 Task: Add Solaray Mens Formula Probiotic to the cart.
Action: Mouse moved to (264, 123)
Screenshot: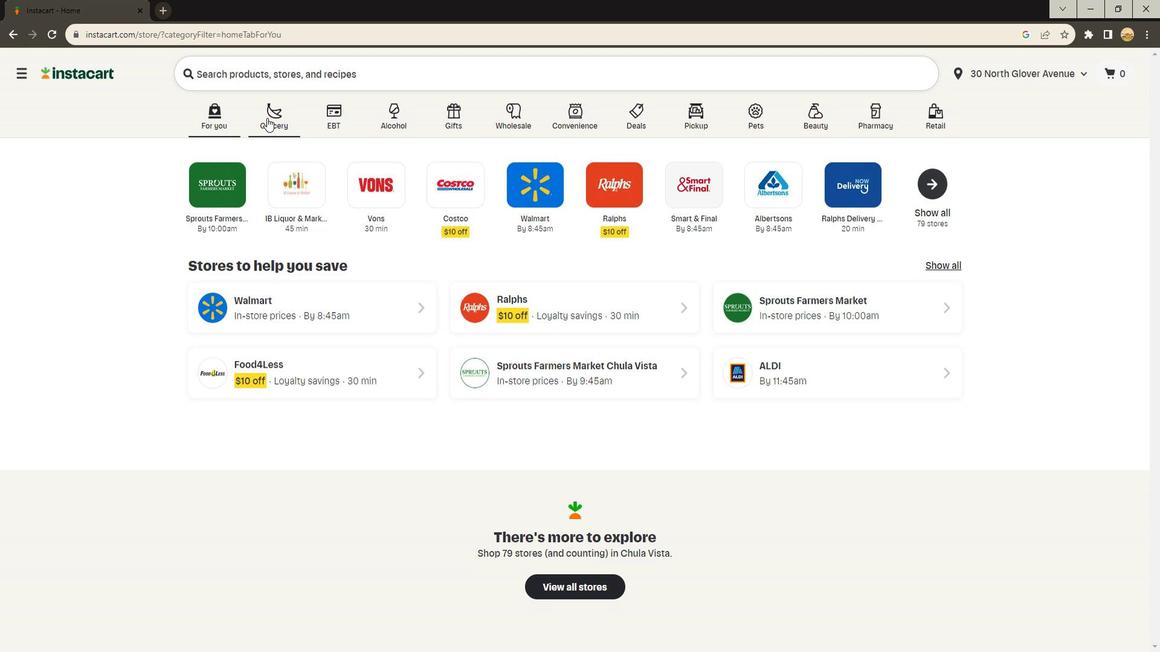 
Action: Mouse pressed left at (264, 123)
Screenshot: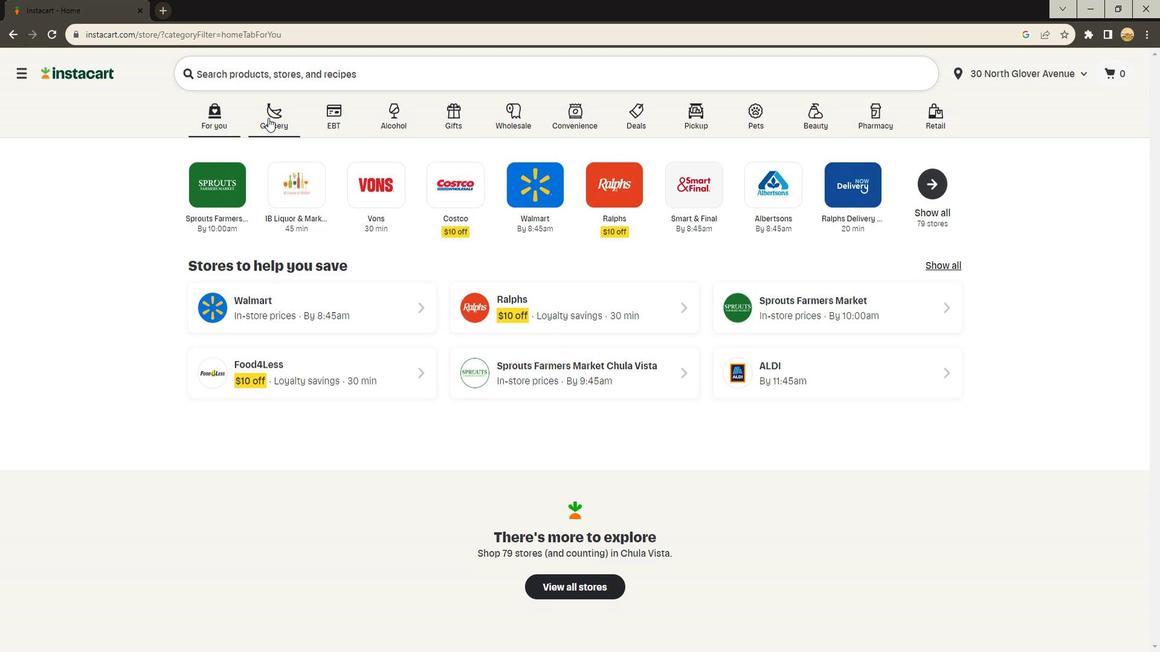
Action: Mouse moved to (288, 335)
Screenshot: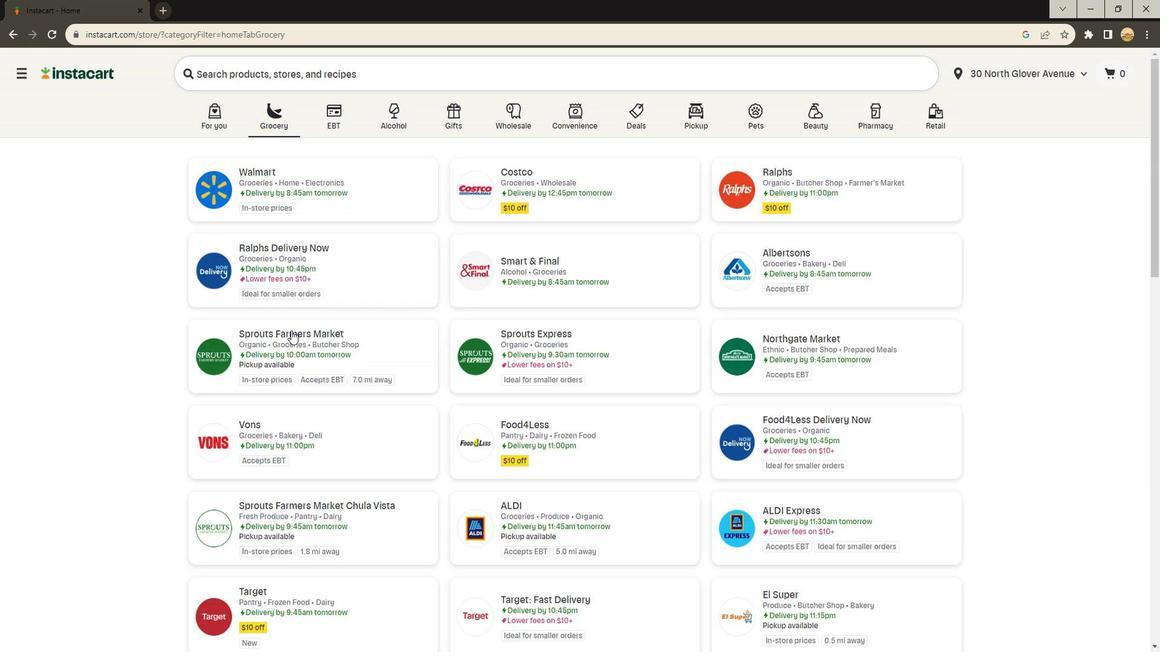 
Action: Mouse pressed left at (288, 335)
Screenshot: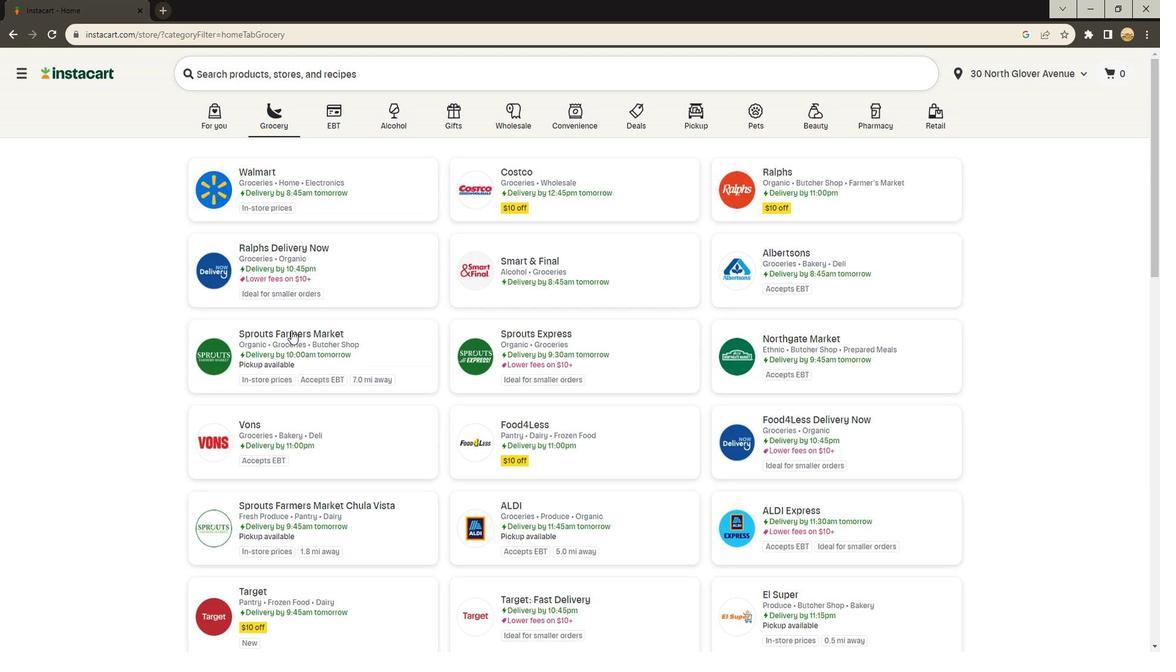 
Action: Mouse moved to (113, 352)
Screenshot: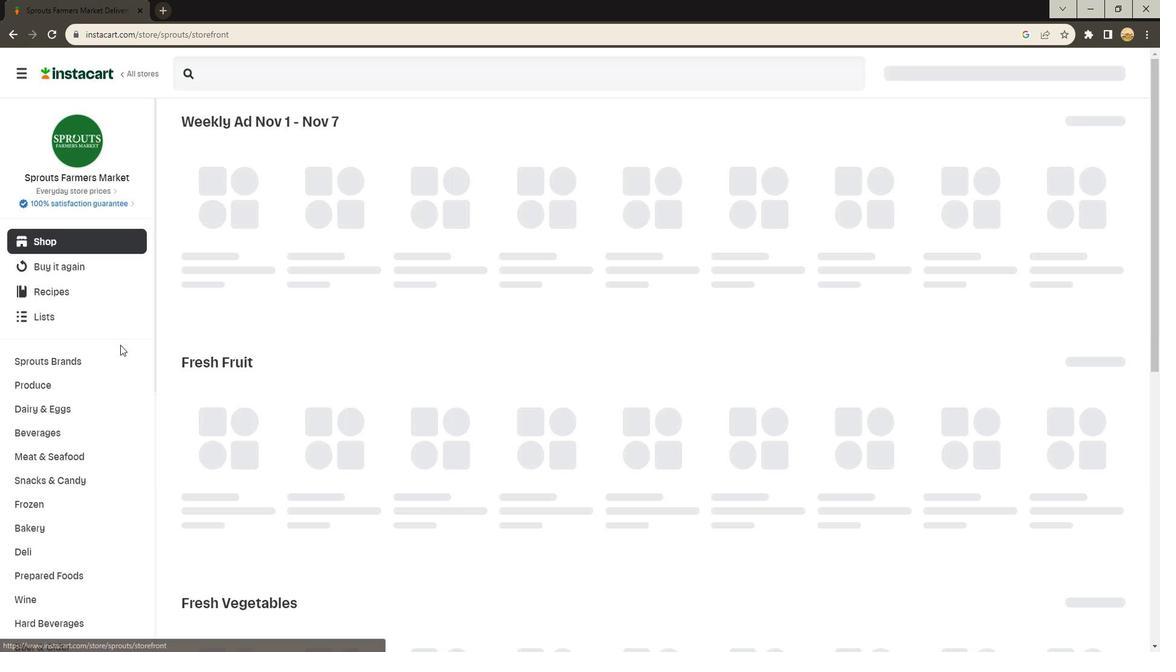 
Action: Mouse scrolled (113, 351) with delta (0, 0)
Screenshot: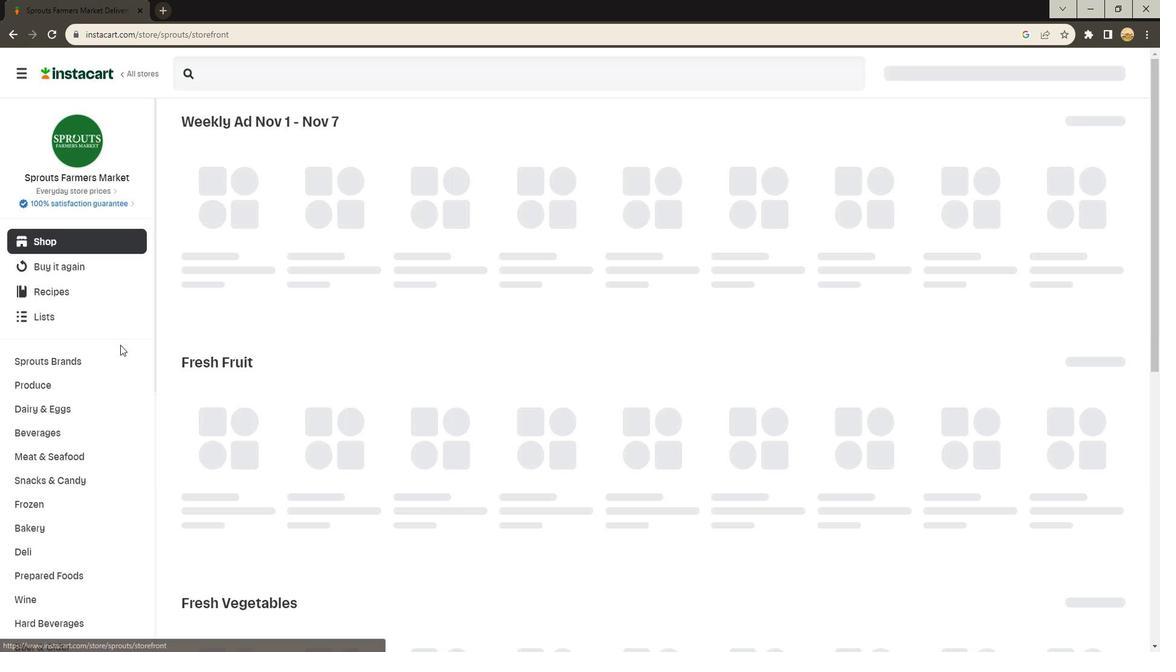 
Action: Mouse moved to (109, 357)
Screenshot: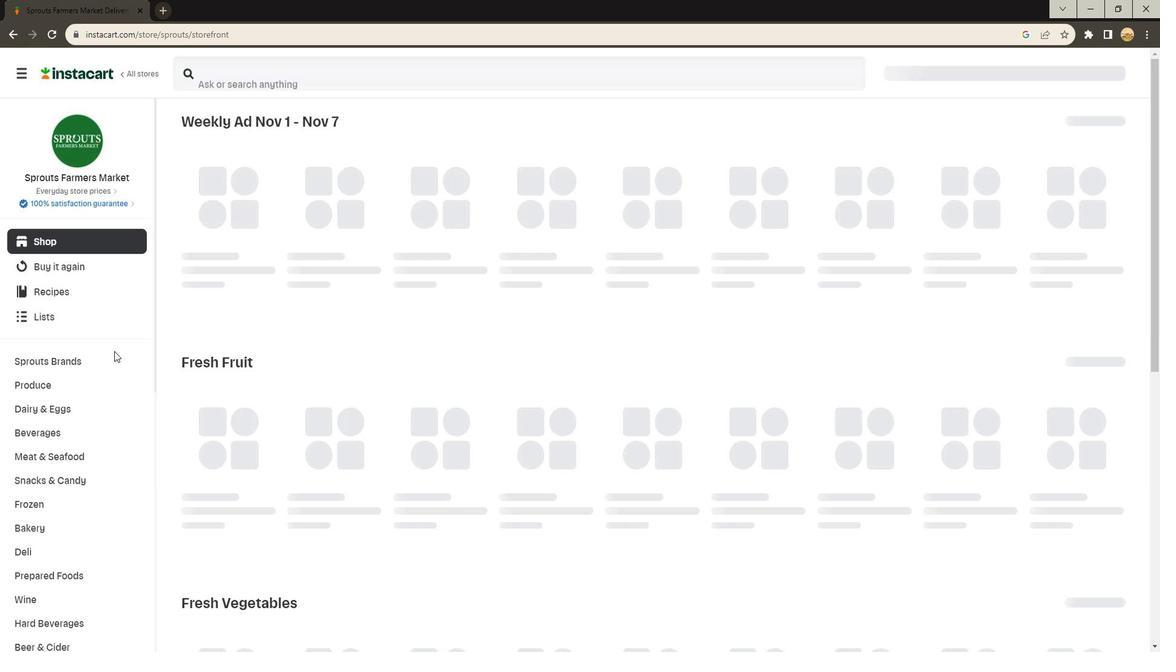 
Action: Mouse scrolled (109, 356) with delta (0, 0)
Screenshot: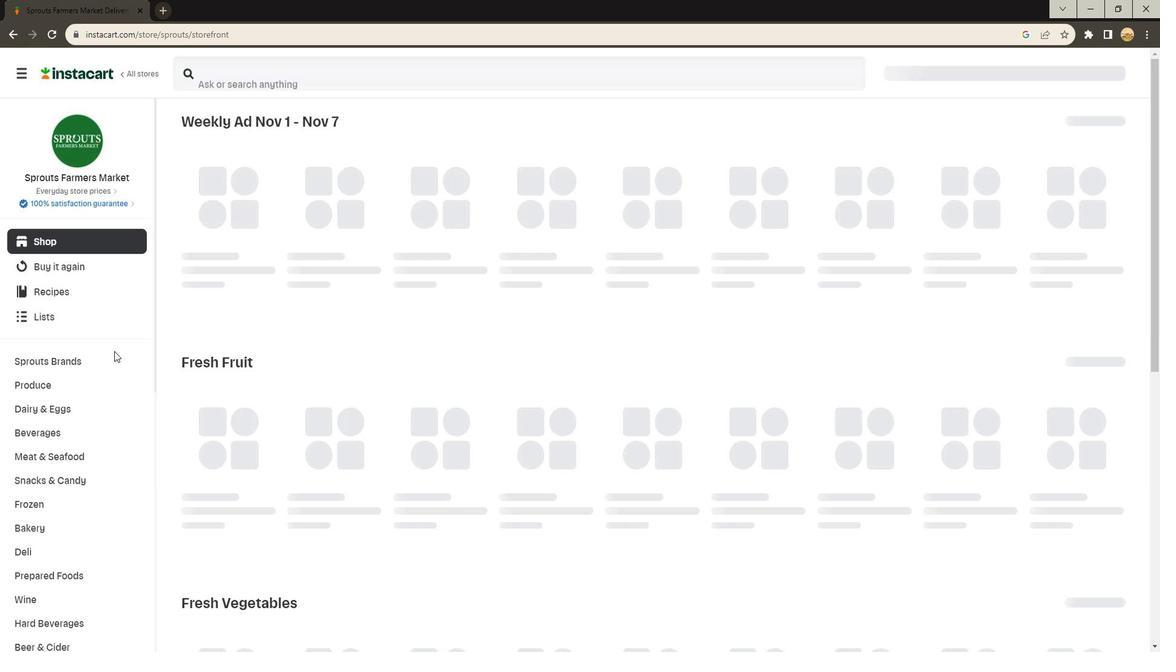 
Action: Mouse moved to (105, 362)
Screenshot: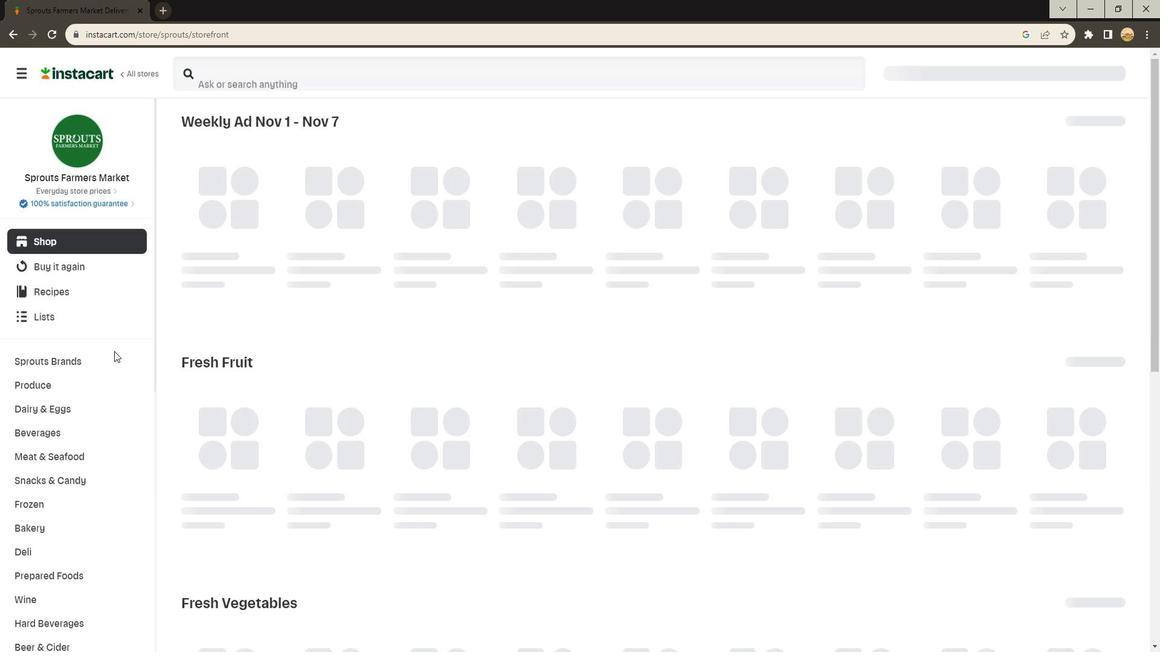 
Action: Mouse scrolled (105, 361) with delta (0, 0)
Screenshot: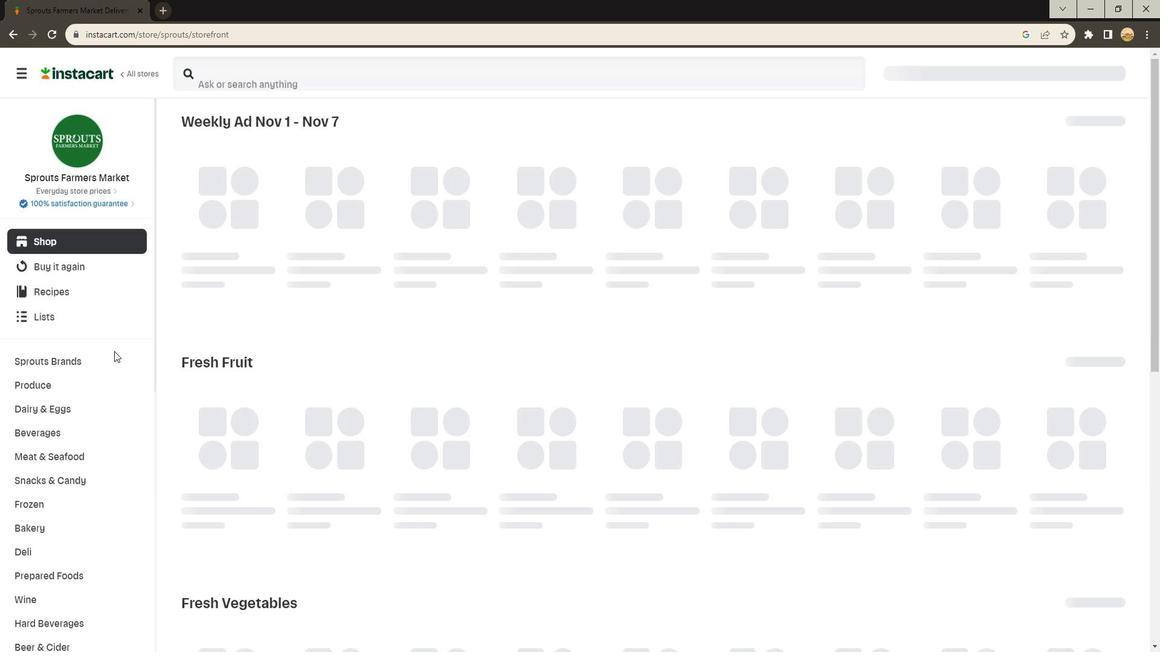 
Action: Mouse moved to (102, 365)
Screenshot: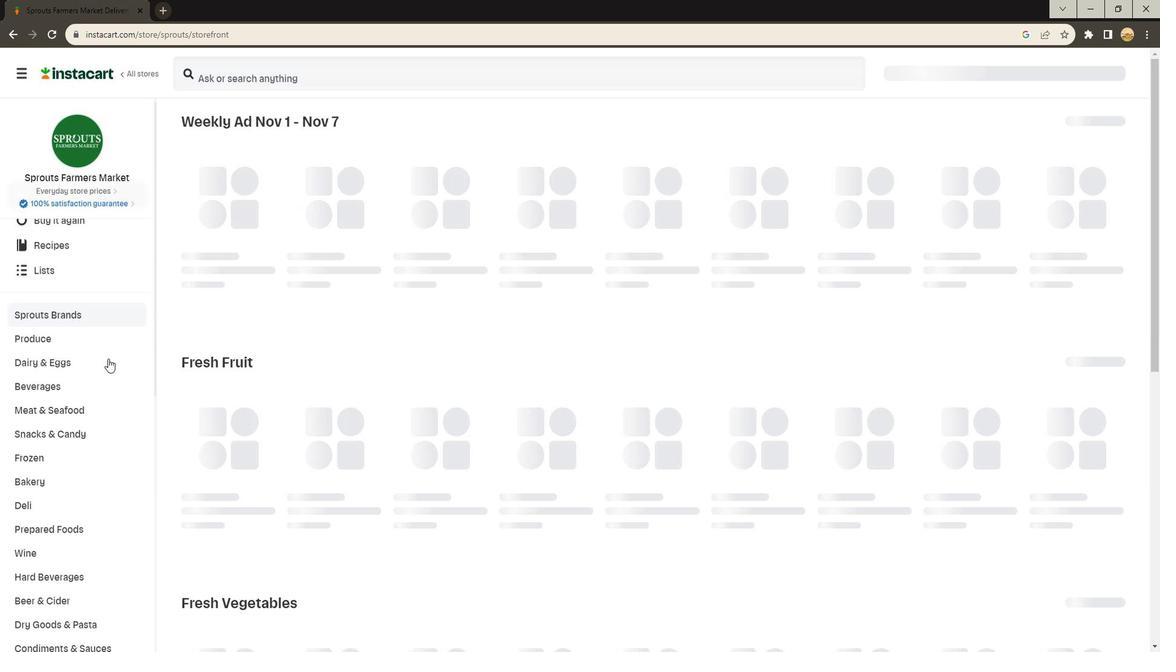 
Action: Mouse scrolled (102, 364) with delta (0, 0)
Screenshot: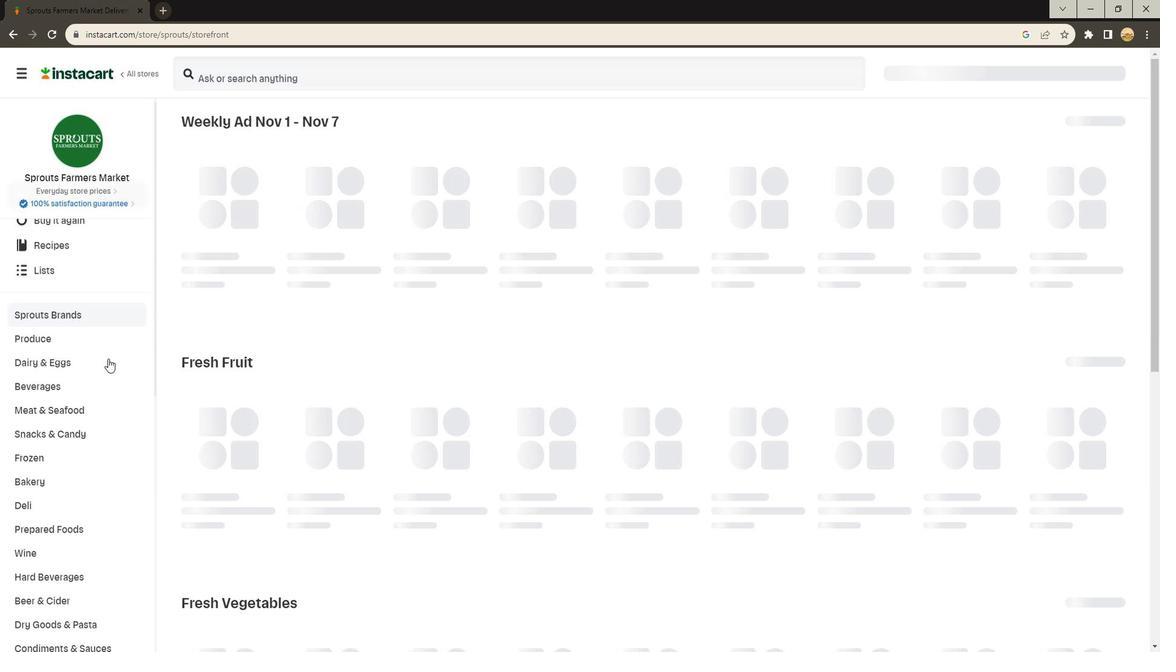 
Action: Mouse moved to (99, 368)
Screenshot: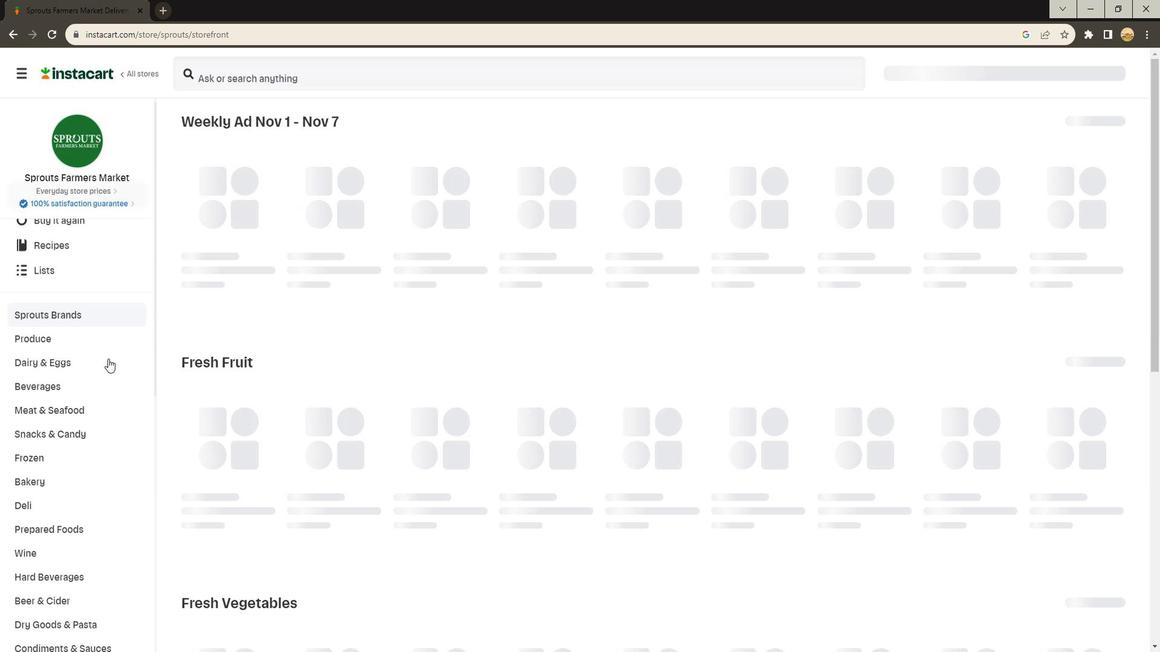 
Action: Mouse scrolled (99, 367) with delta (0, 0)
Screenshot: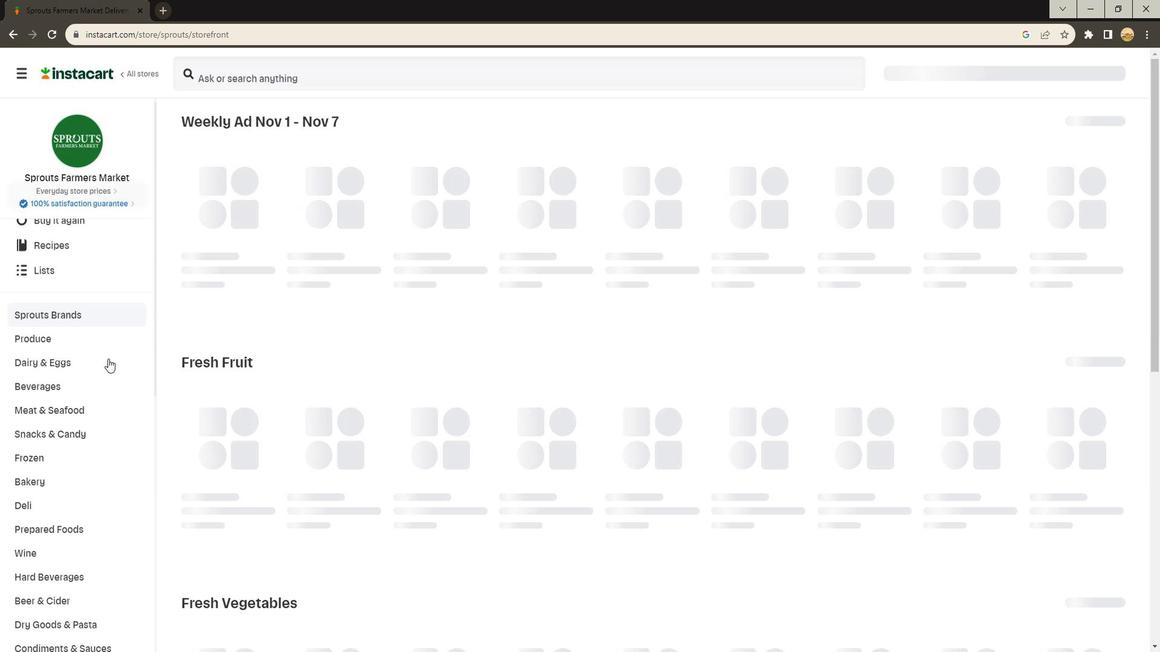 
Action: Mouse moved to (98, 369)
Screenshot: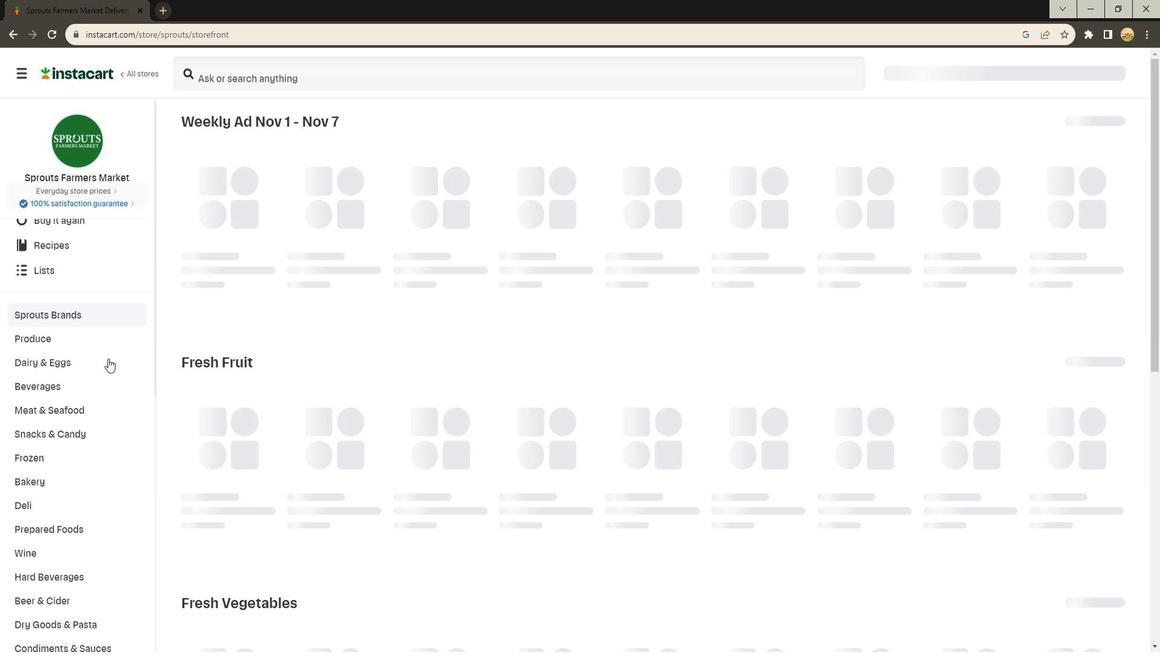 
Action: Mouse scrolled (98, 368) with delta (0, 0)
Screenshot: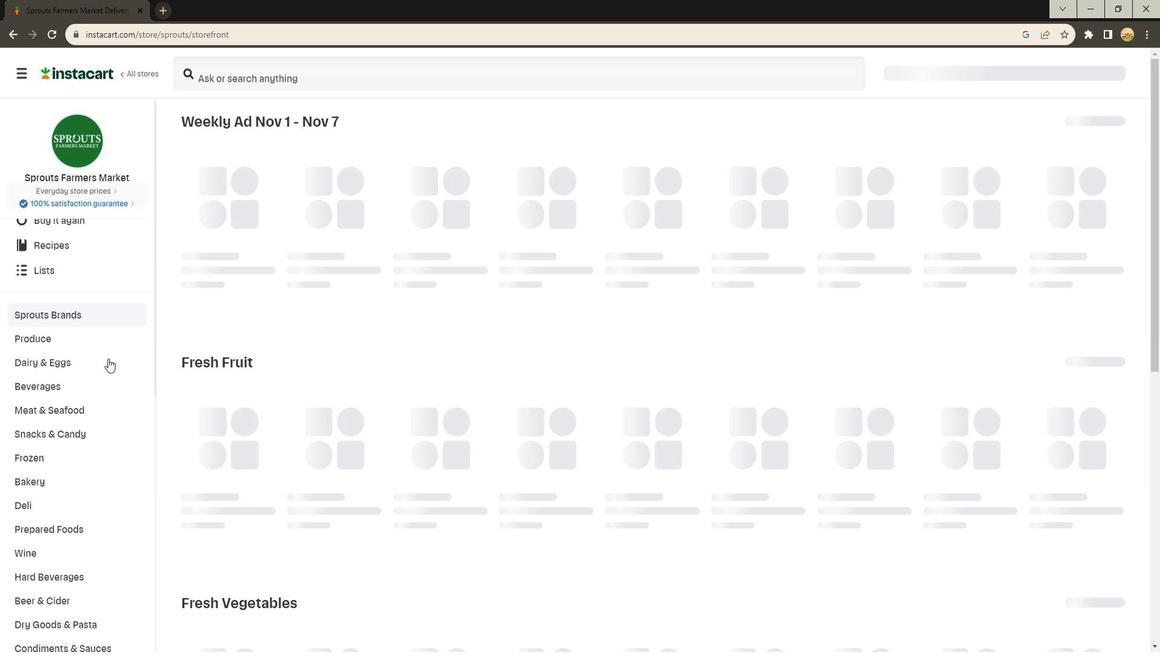 
Action: Mouse moved to (97, 370)
Screenshot: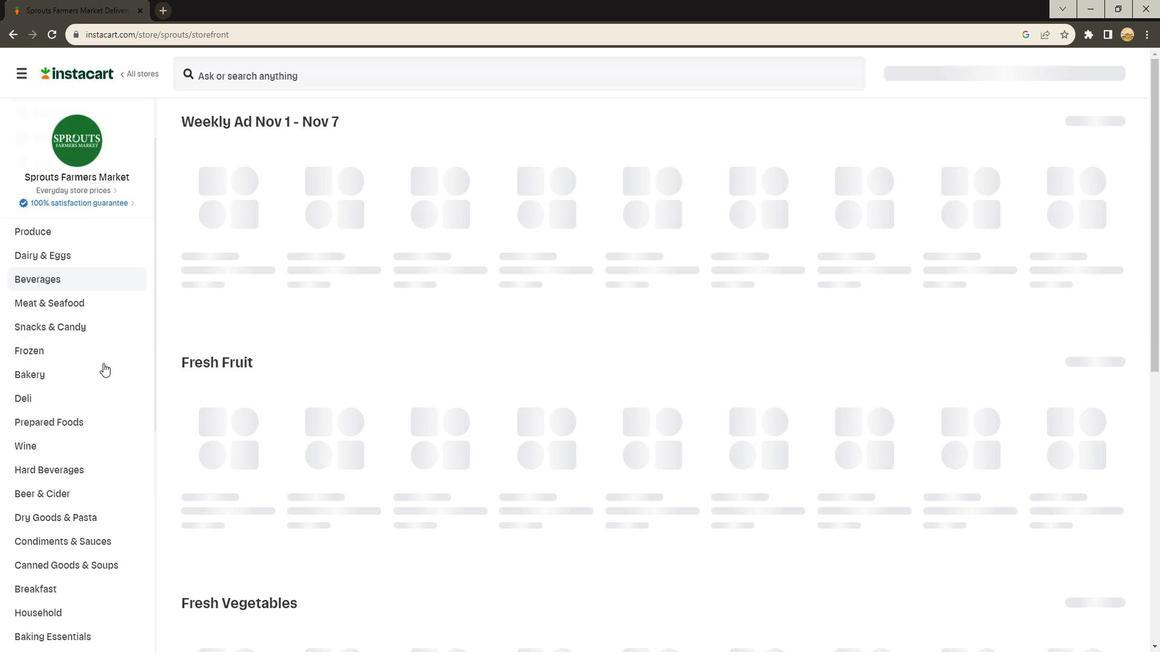 
Action: Mouse scrolled (97, 369) with delta (0, 0)
Screenshot: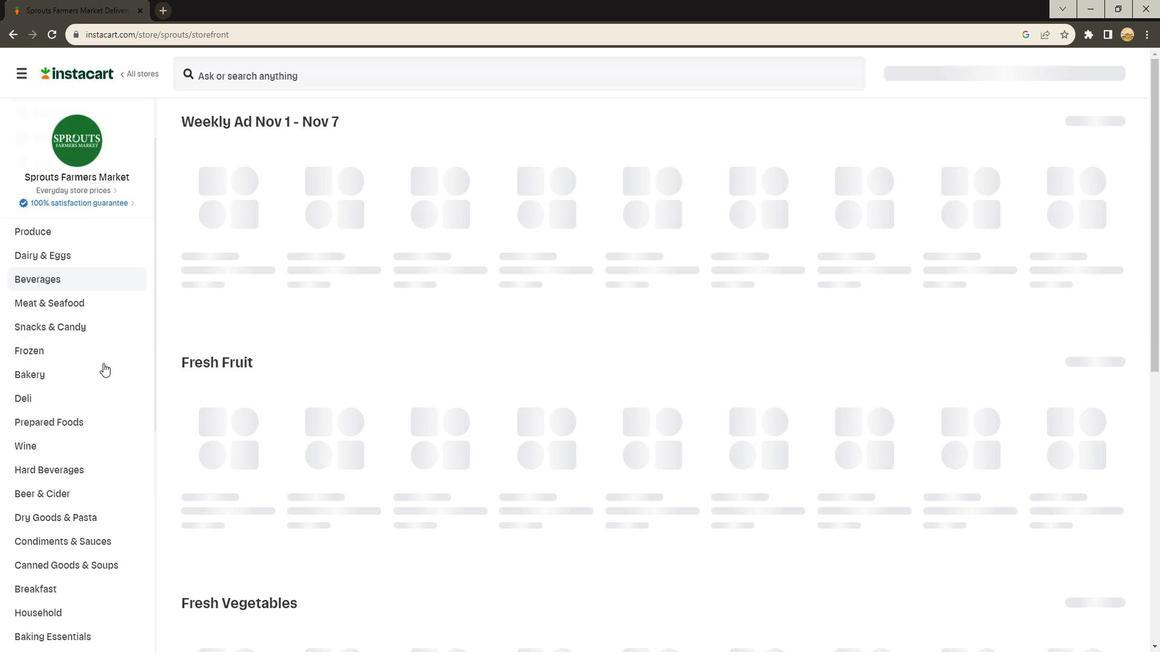 
Action: Mouse moved to (56, 412)
Screenshot: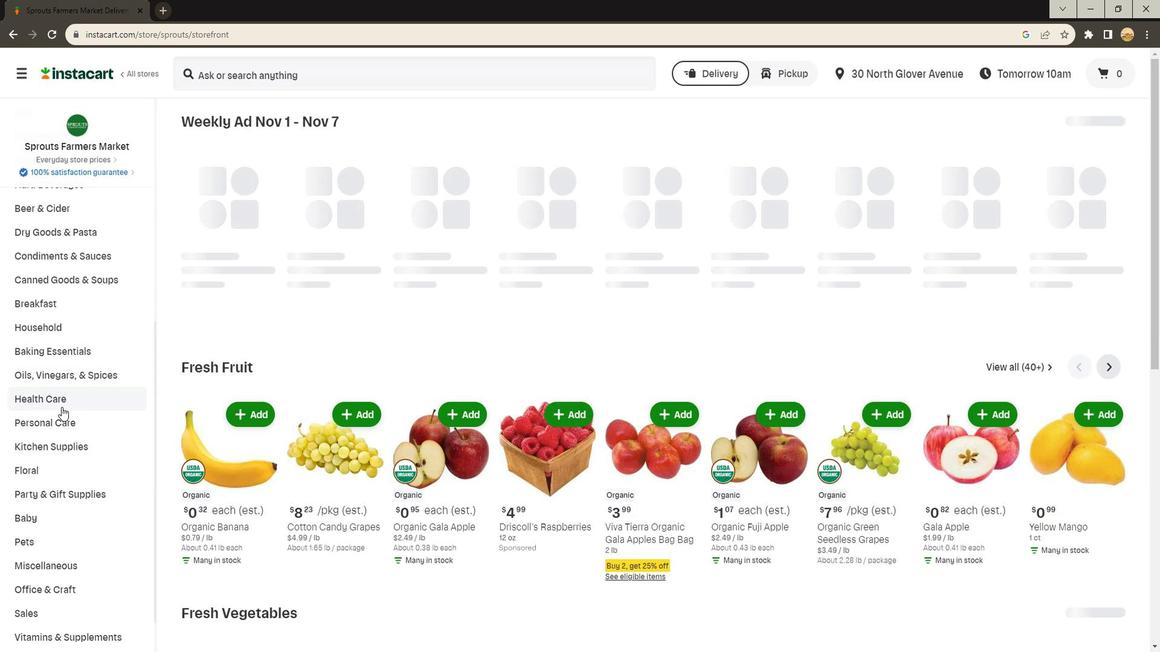 
Action: Mouse pressed left at (56, 412)
Screenshot: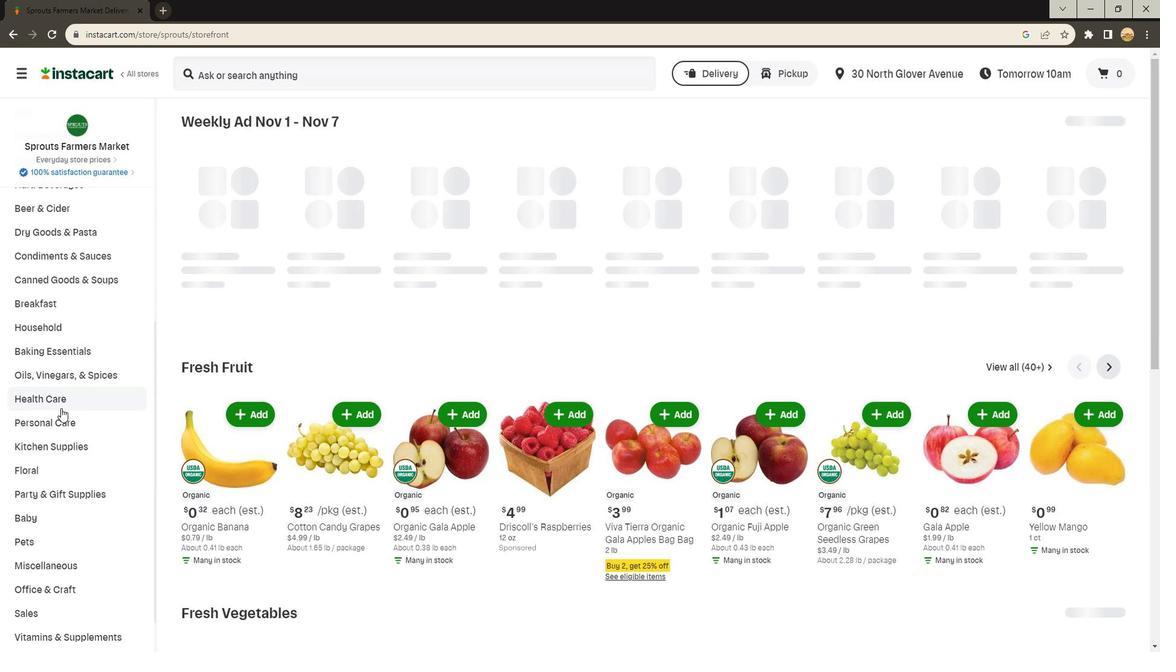
Action: Mouse moved to (547, 164)
Screenshot: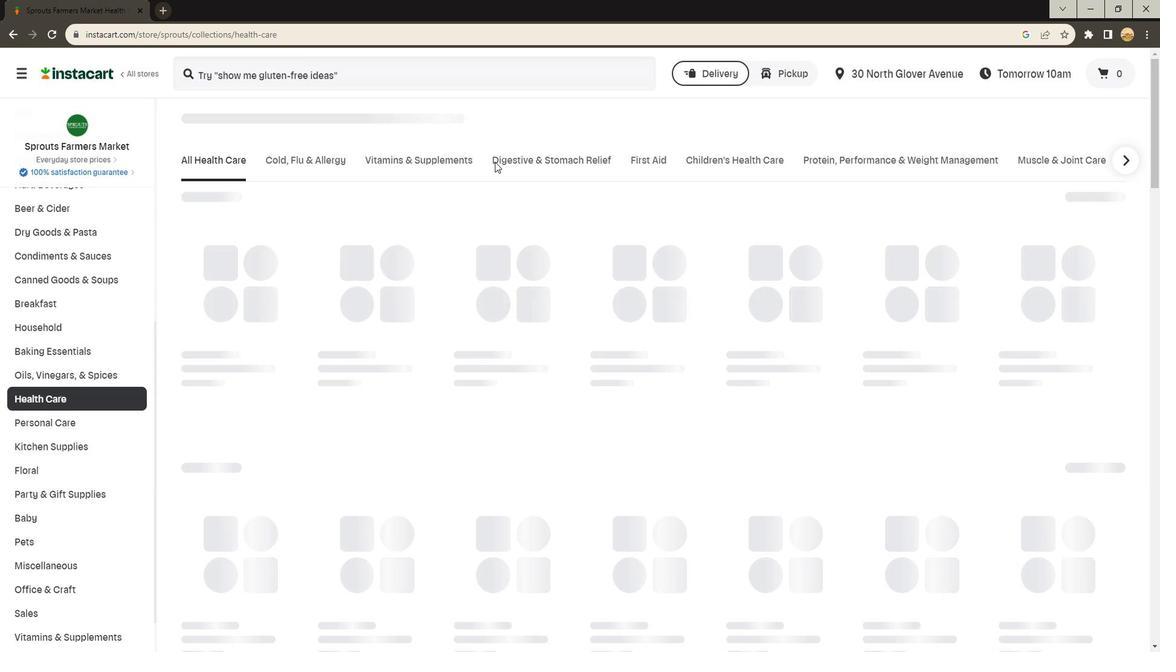 
Action: Mouse pressed left at (547, 164)
Screenshot: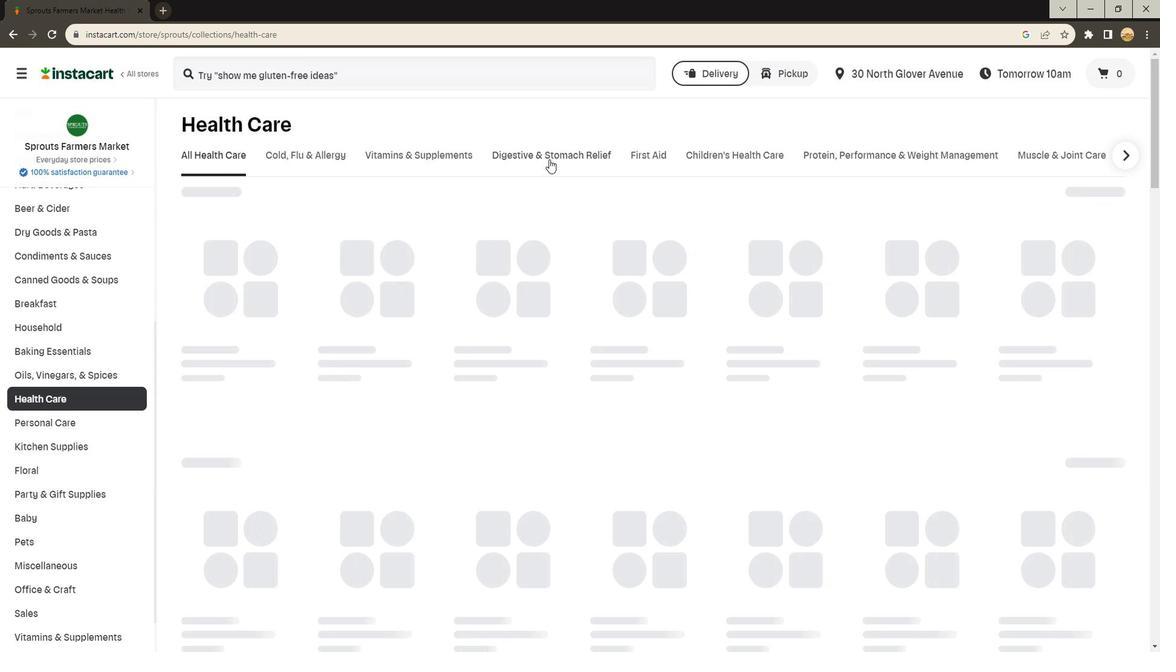 
Action: Mouse moved to (444, 217)
Screenshot: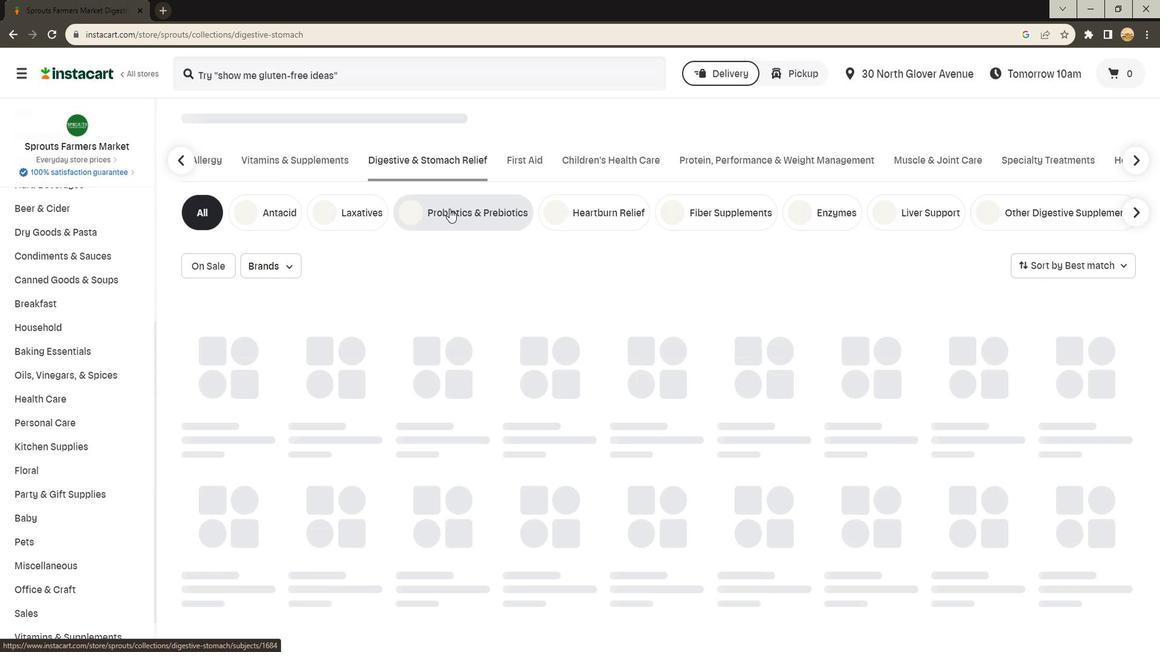 
Action: Mouse pressed left at (444, 217)
Screenshot: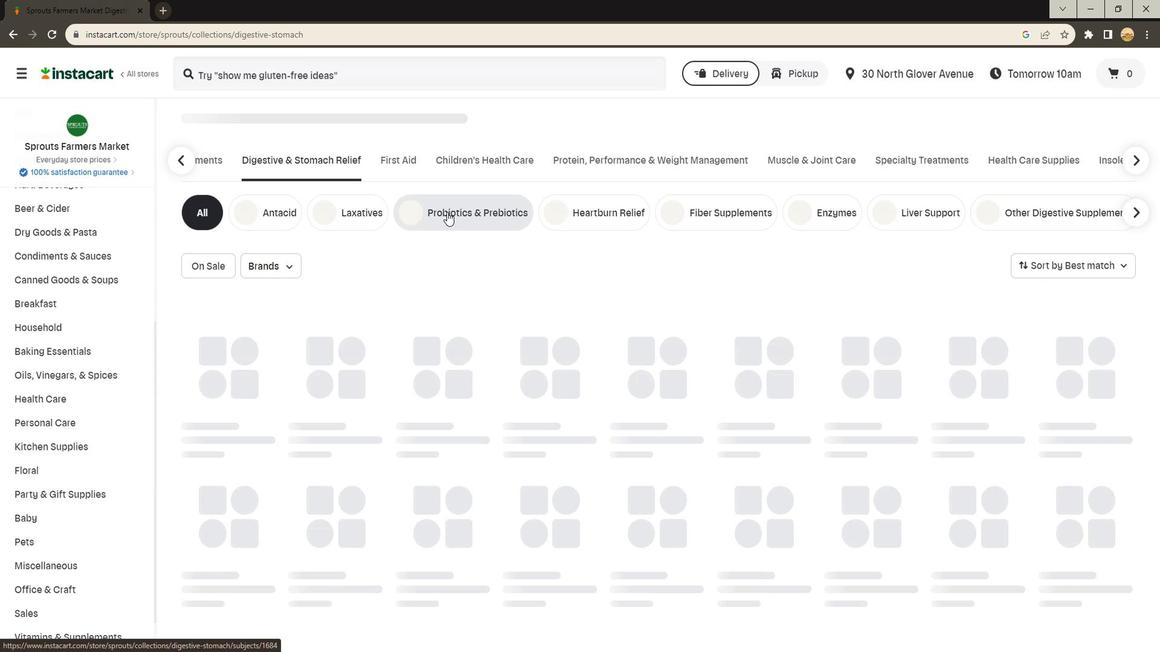 
Action: Mouse moved to (408, 82)
Screenshot: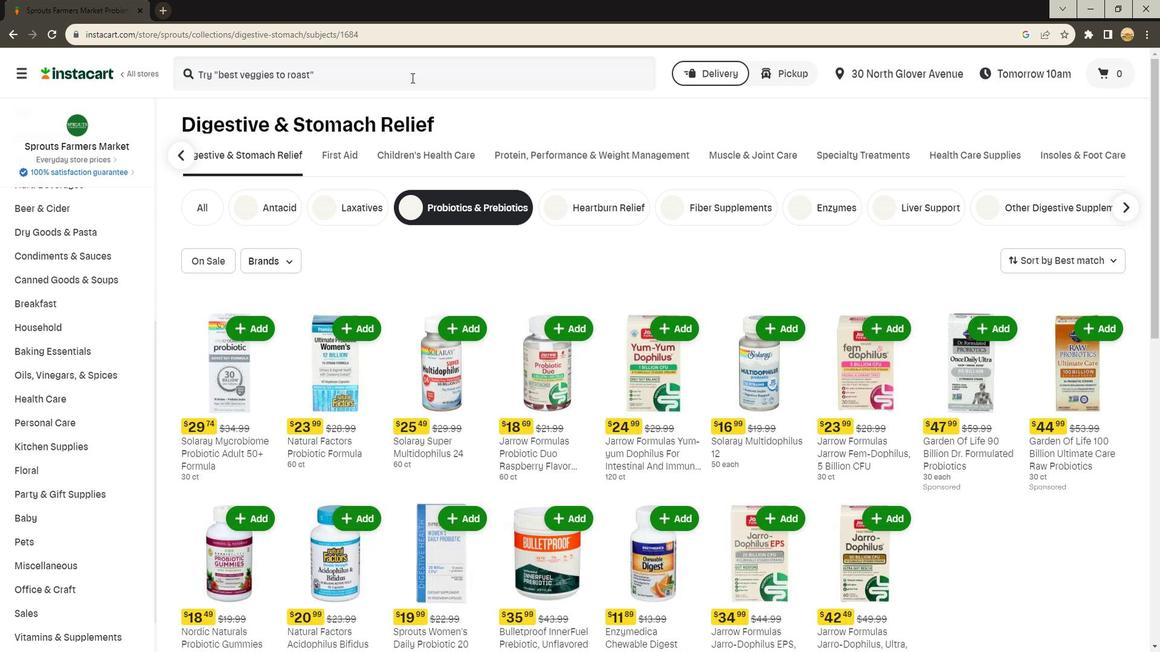 
Action: Mouse pressed left at (408, 82)
Screenshot: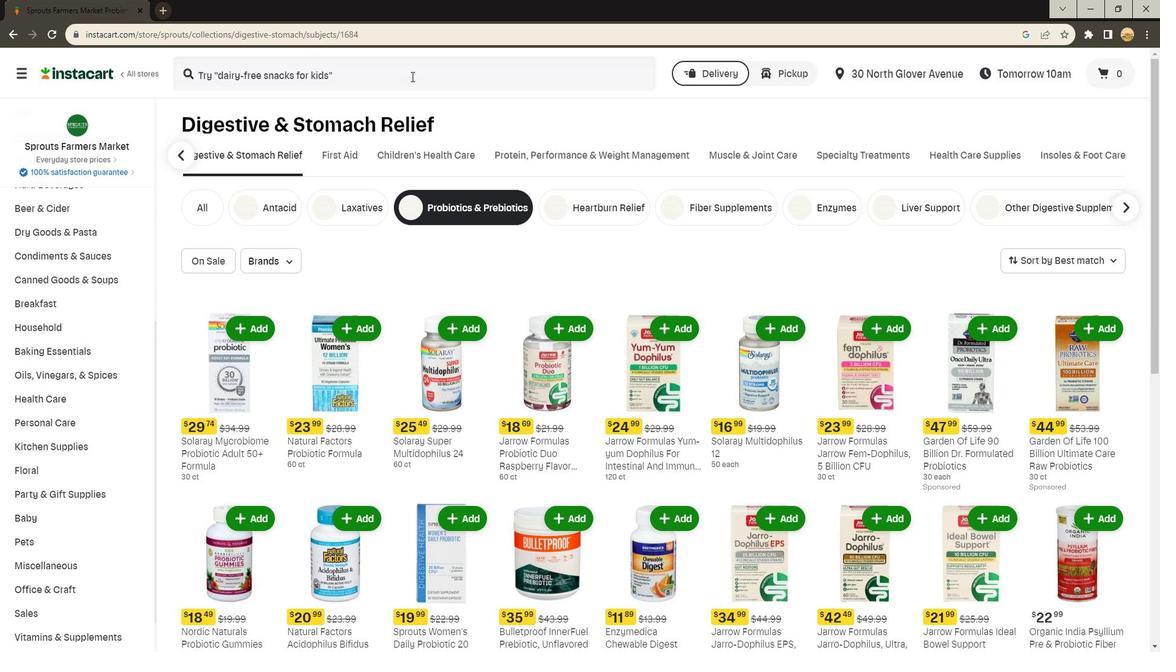
Action: Mouse moved to (405, 77)
Screenshot: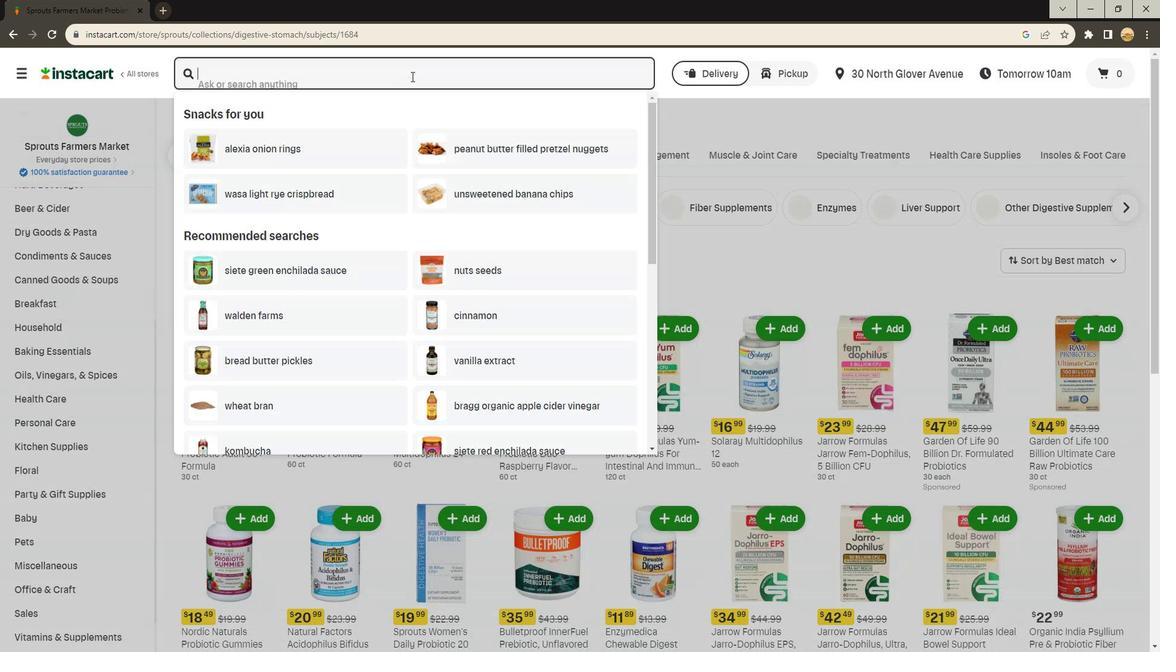 
Action: Key pressed <Key.shift>Solaray<Key.space><Key.shift>Mens<Key.space><Key.shift>Formula<Key.space><Key.shift>Probiotic<Key.space><Key.enter>
Screenshot: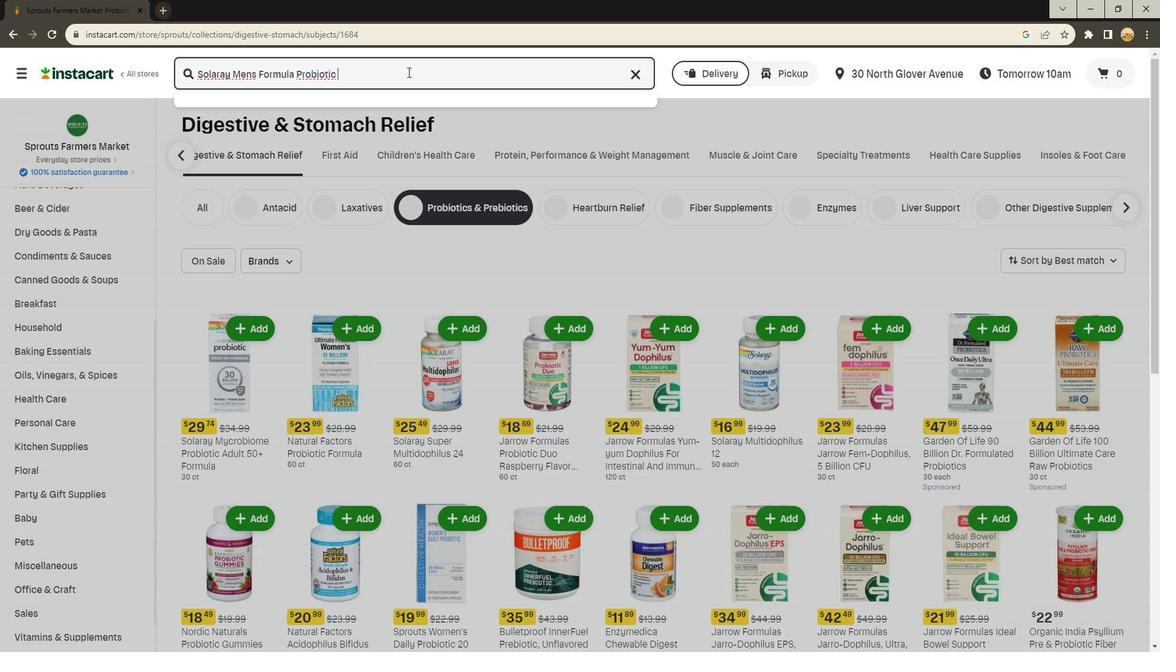 
Action: Mouse moved to (513, 184)
Screenshot: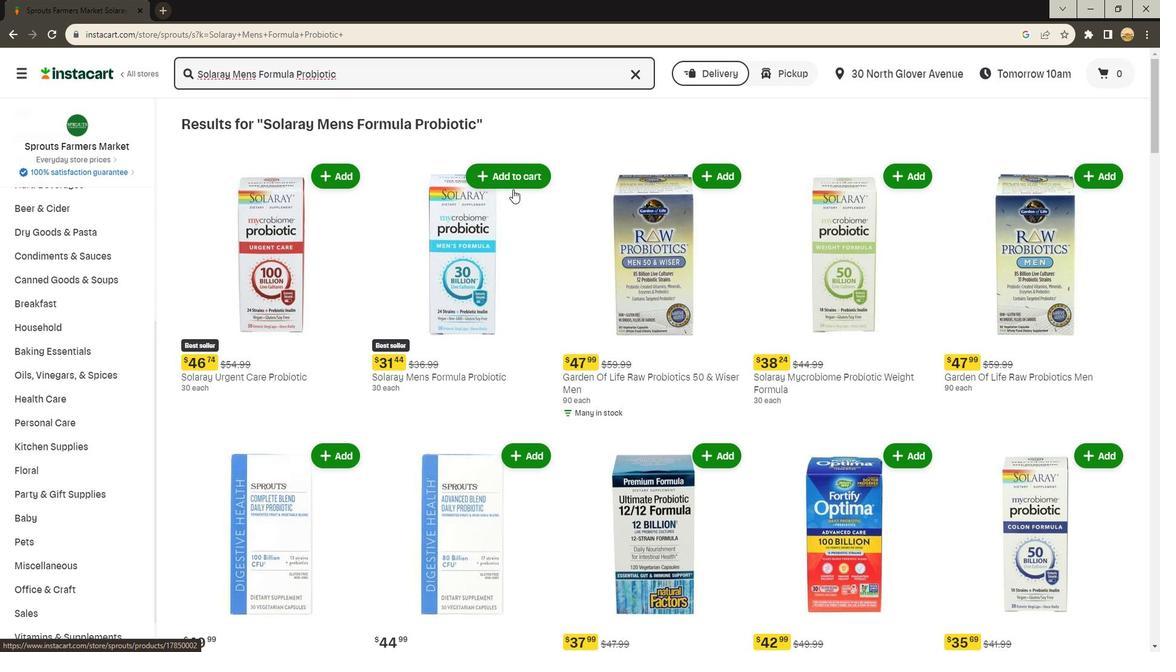 
Action: Mouse pressed left at (513, 184)
Screenshot: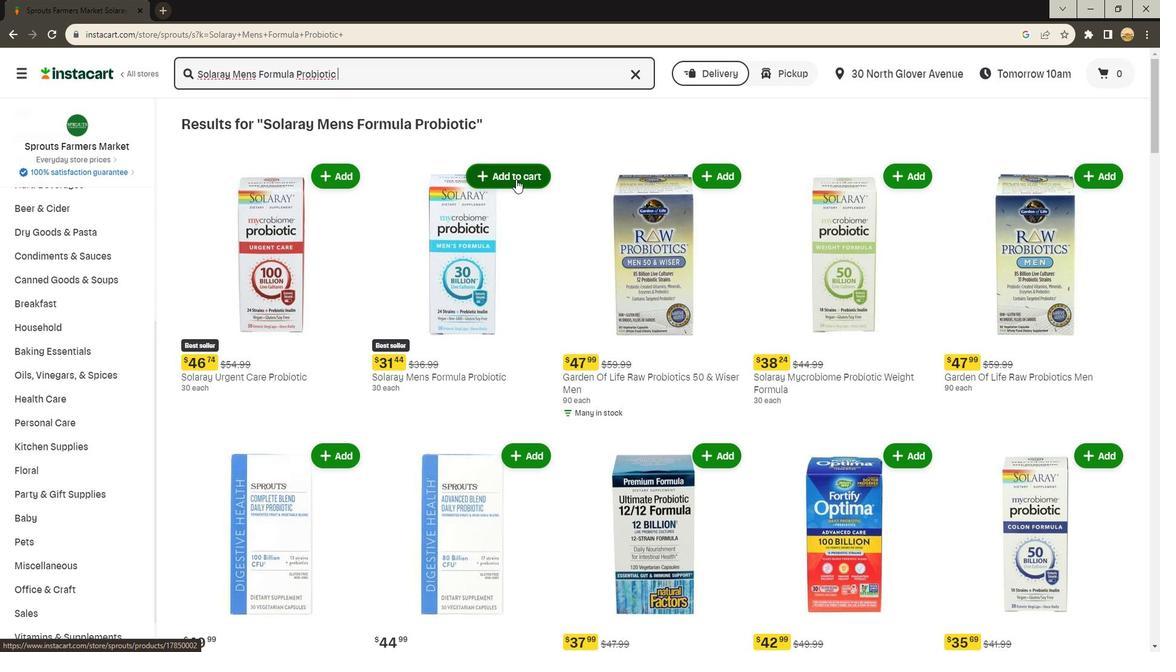 
Action: Mouse moved to (513, 298)
Screenshot: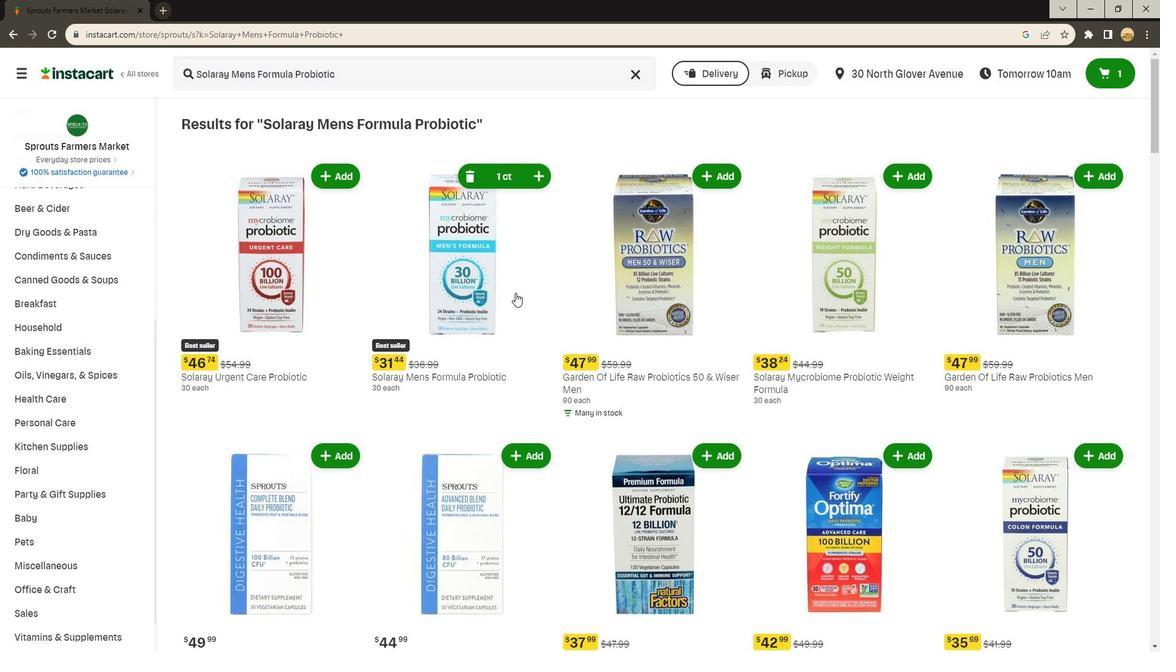 
